Task: Go to the paste special and transposed the text "Life is beautiful" into column A.
Action: Mouse moved to (68, 84)
Screenshot: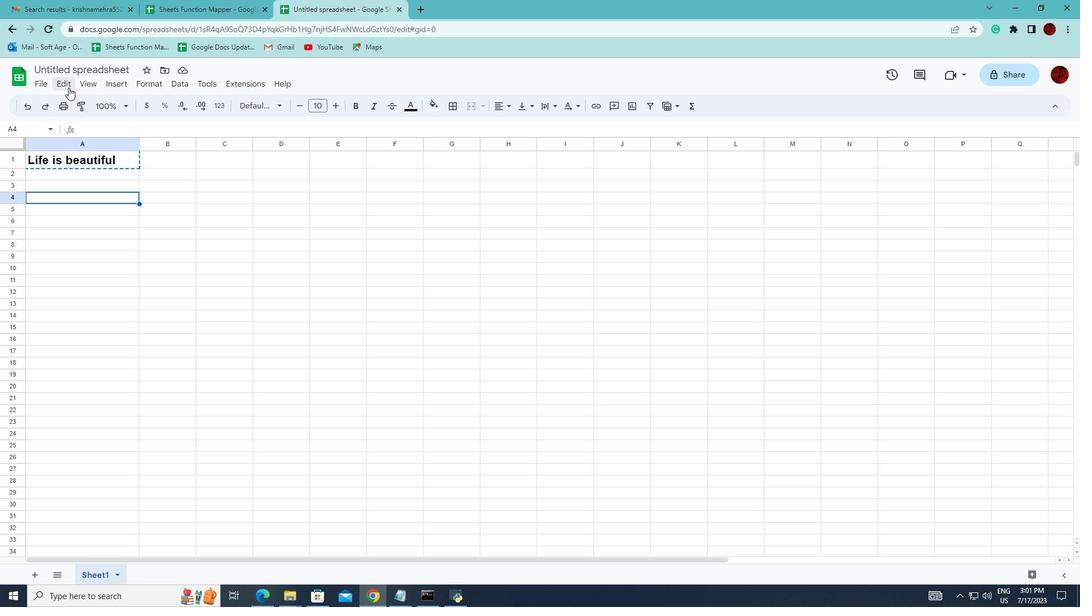 
Action: Mouse pressed left at (68, 84)
Screenshot: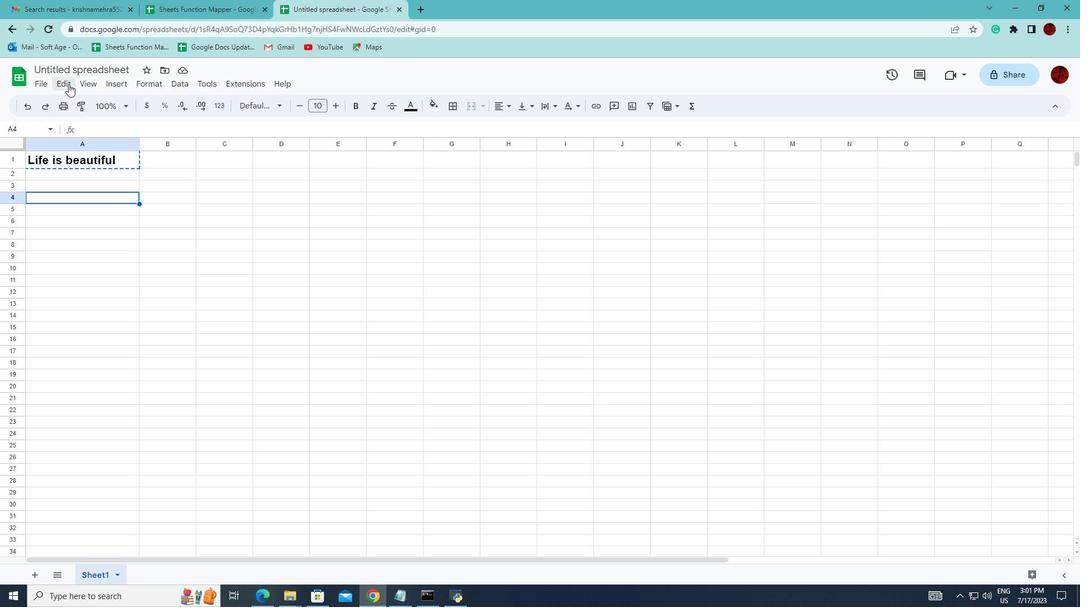 
Action: Mouse moved to (258, 304)
Screenshot: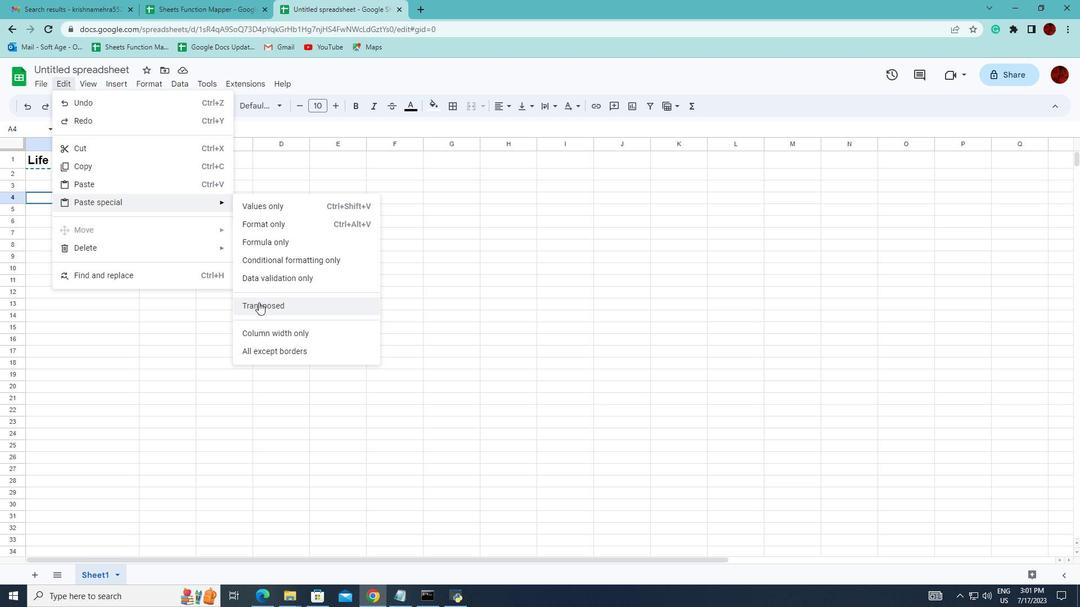 
Action: Mouse pressed left at (258, 304)
Screenshot: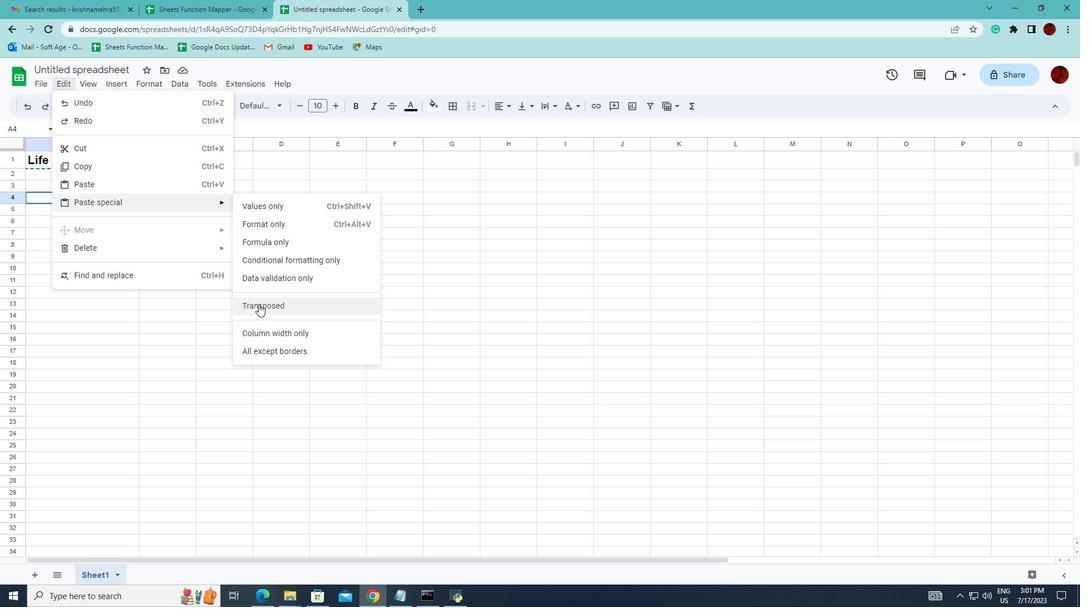 
